 Task: Apply Date/Time on Current Theme
Action: Mouse pressed left at (284, 428)
Screenshot: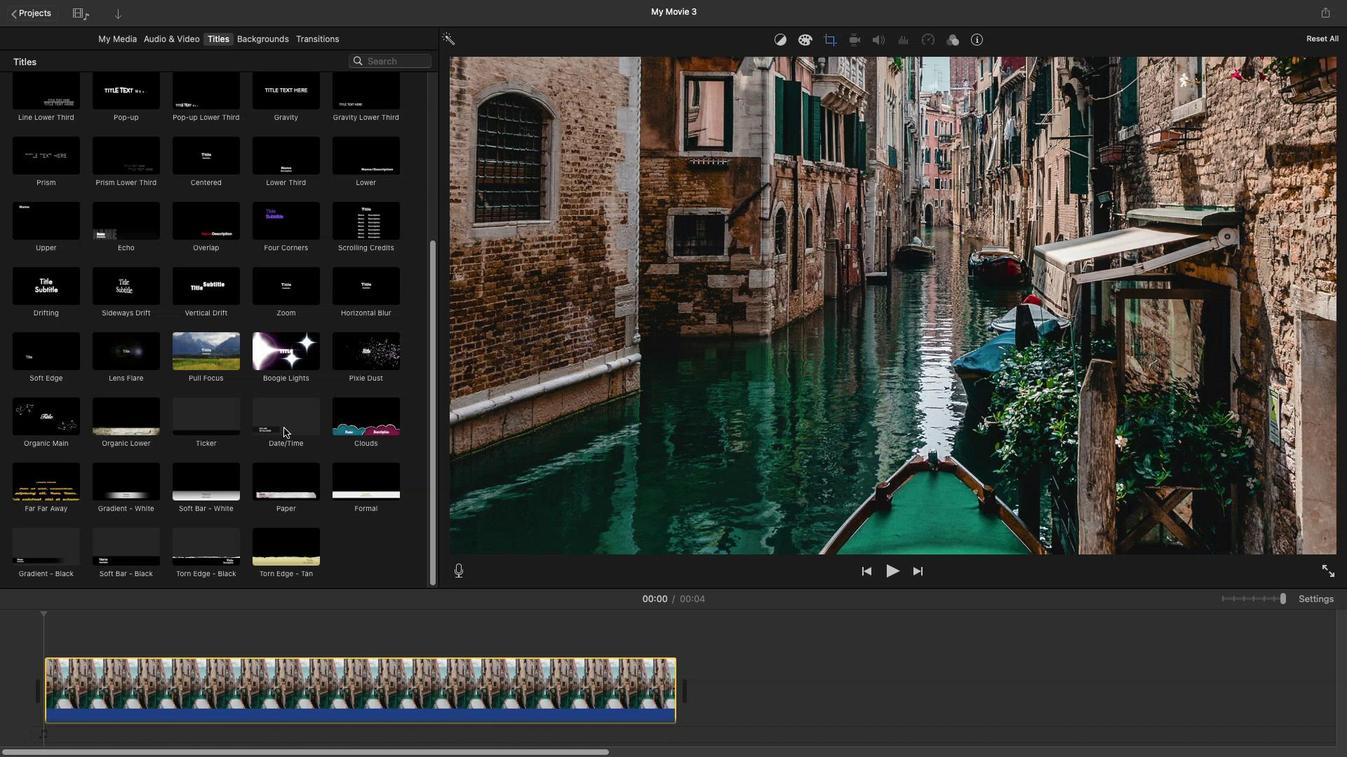 
Action: Mouse pressed left at (284, 428)
Screenshot: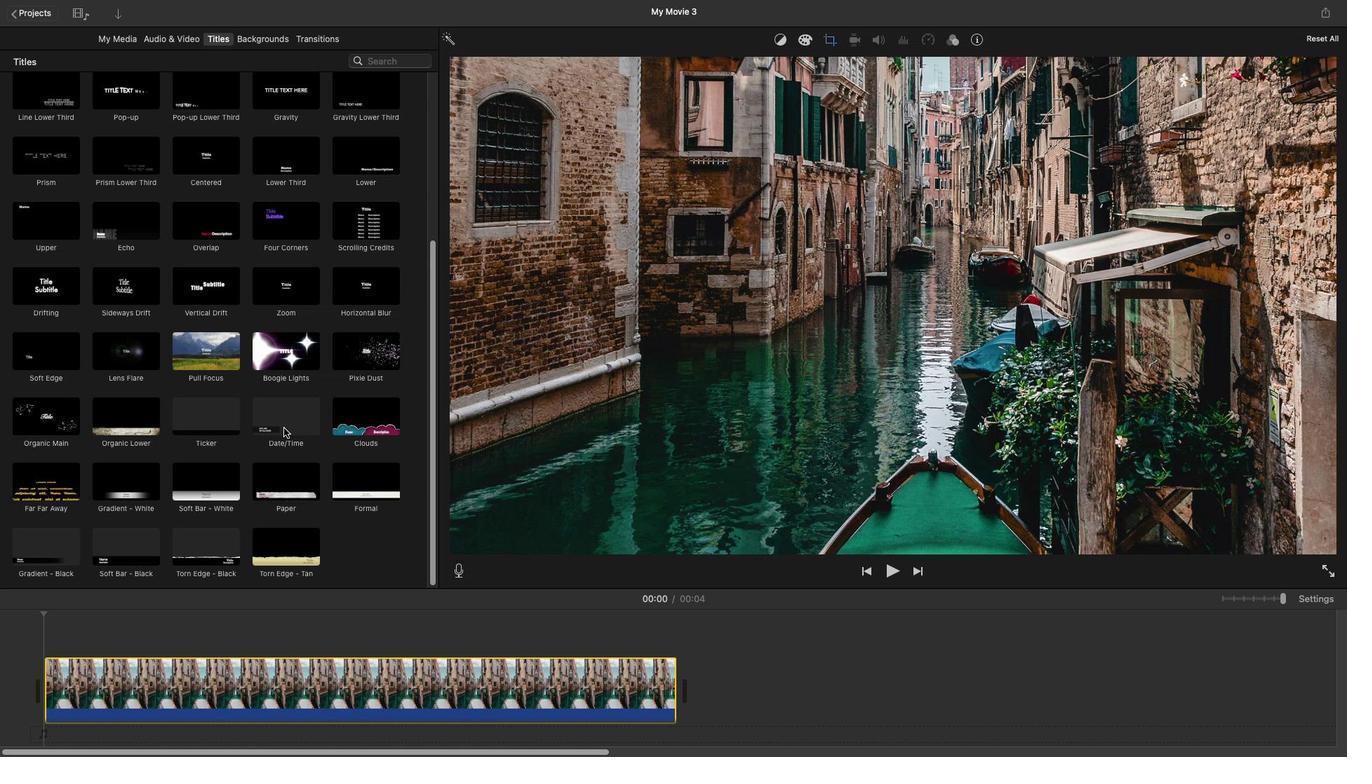 
Action: Mouse moved to (300, 605)
Screenshot: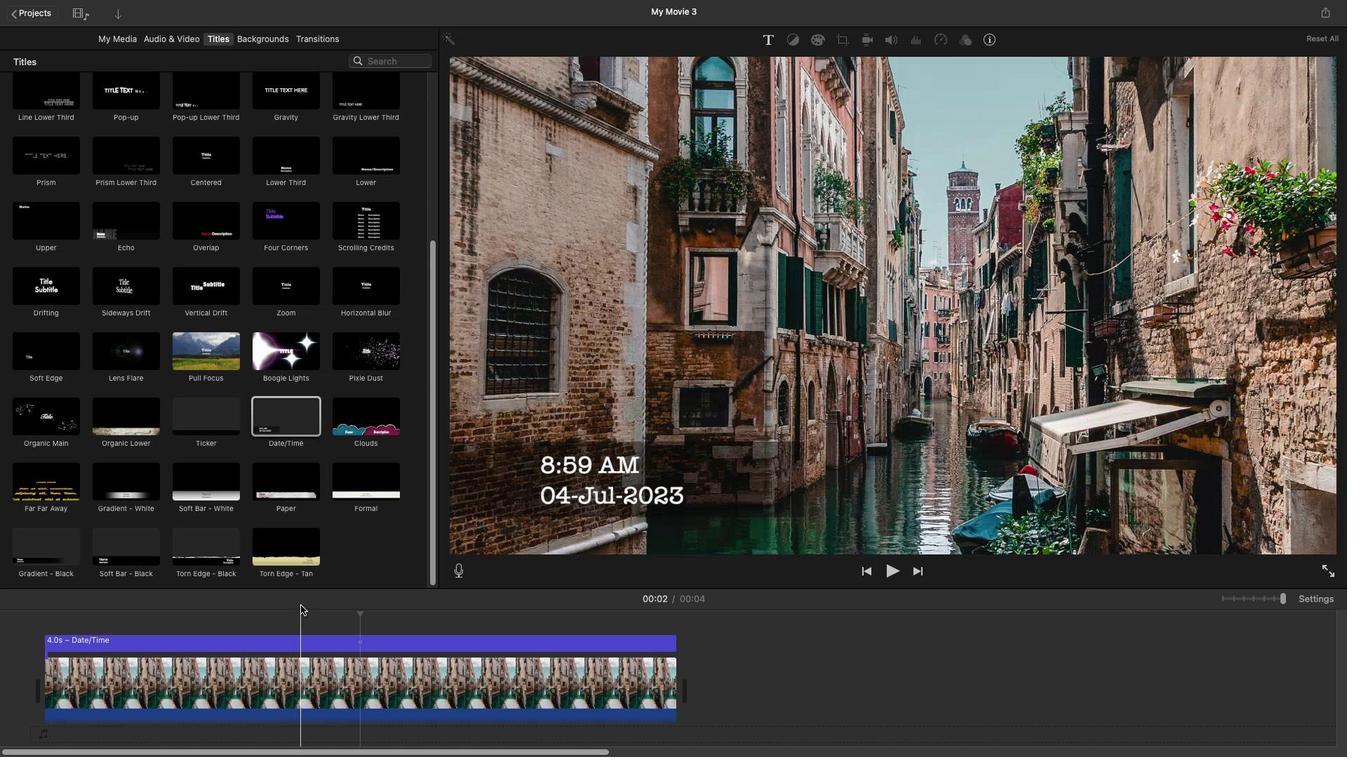 
